 Task: Add La Tortilla Factory Gluten Free Tortillas to the cart.
Action: Mouse moved to (24, 94)
Screenshot: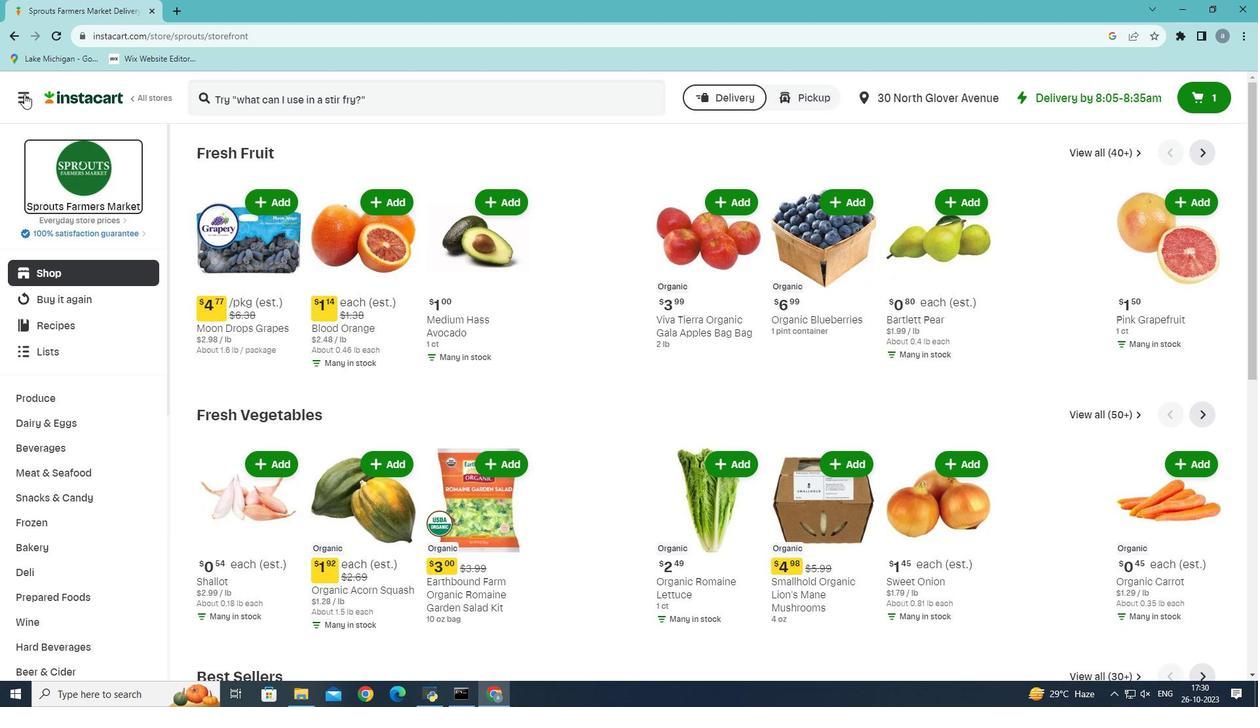 
Action: Mouse pressed left at (24, 94)
Screenshot: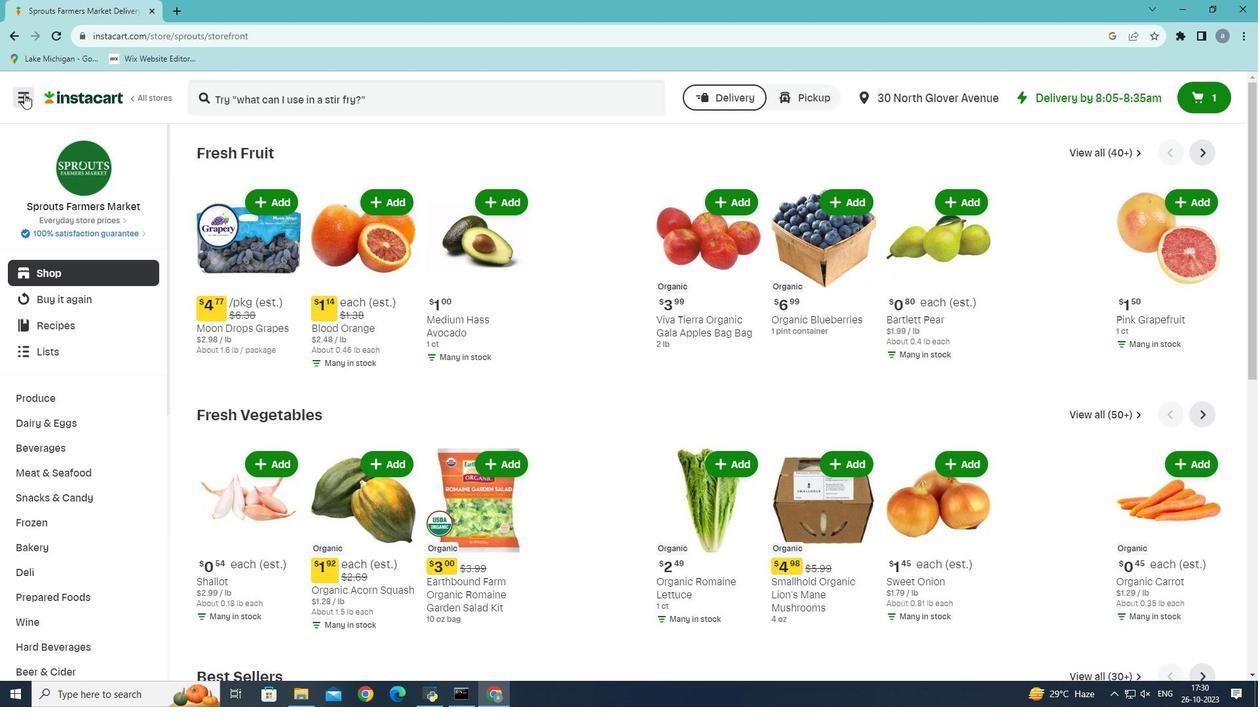 
Action: Mouse moved to (53, 383)
Screenshot: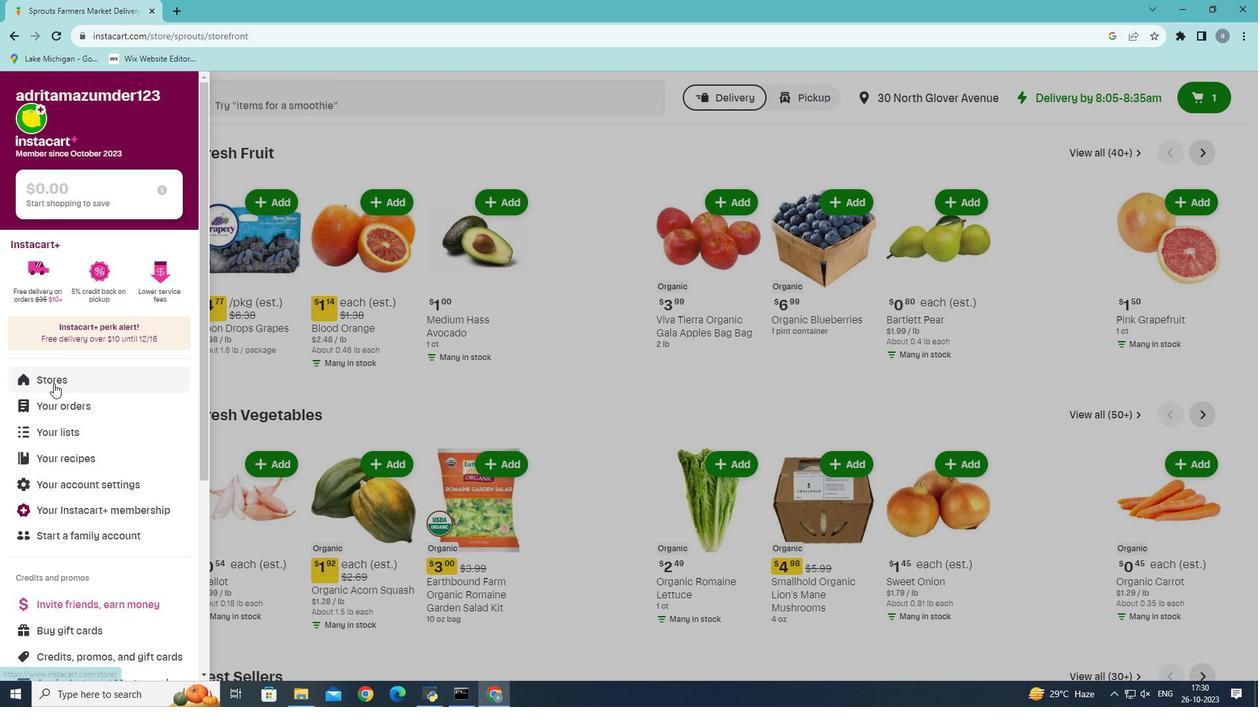 
Action: Mouse pressed left at (53, 383)
Screenshot: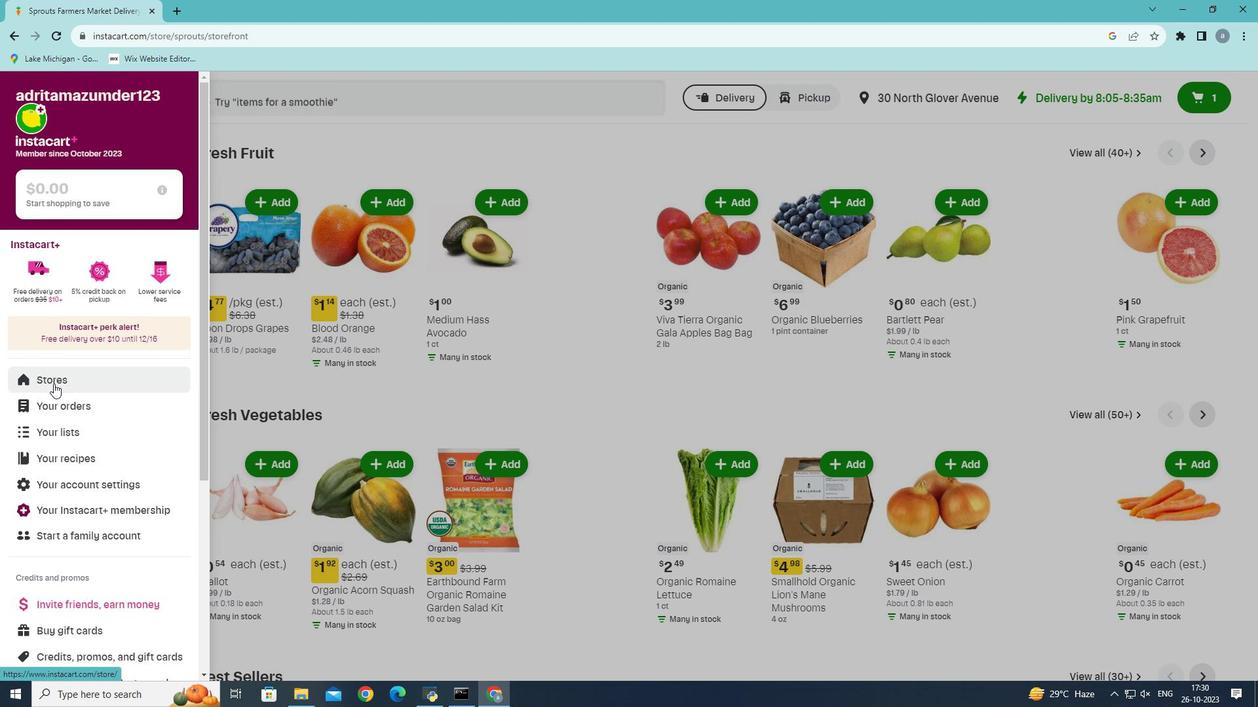 
Action: Mouse moved to (311, 146)
Screenshot: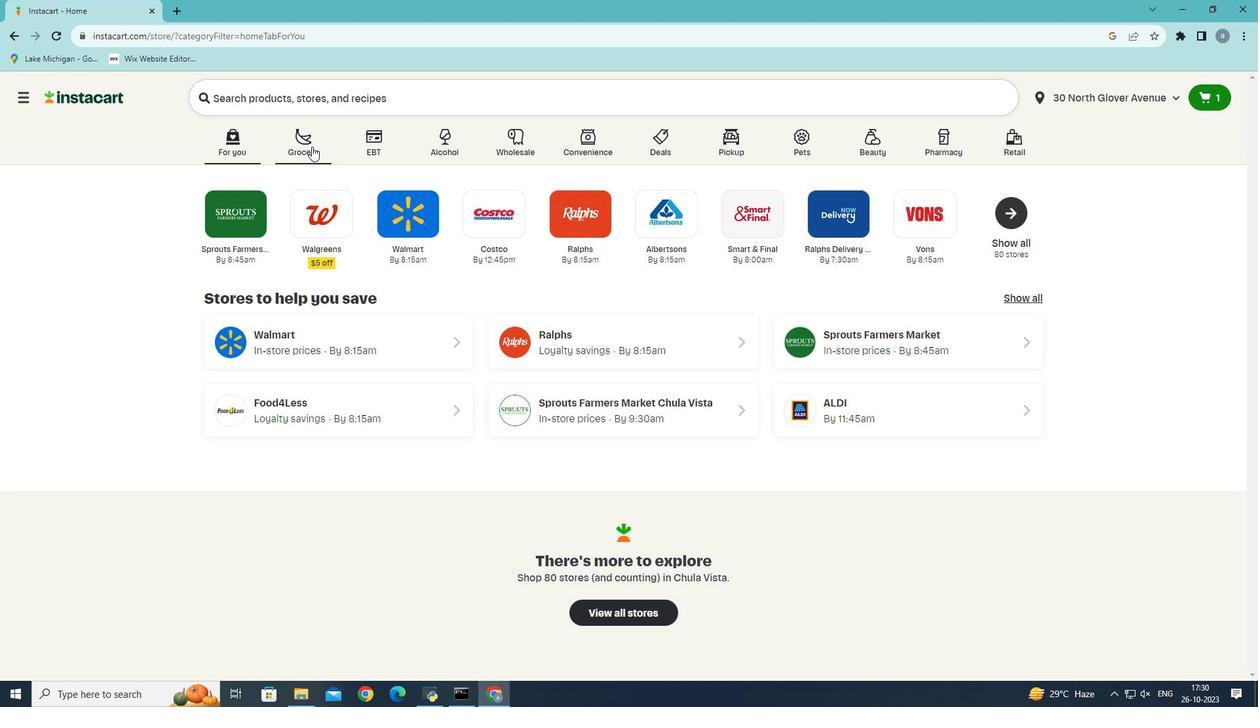 
Action: Mouse pressed left at (311, 146)
Screenshot: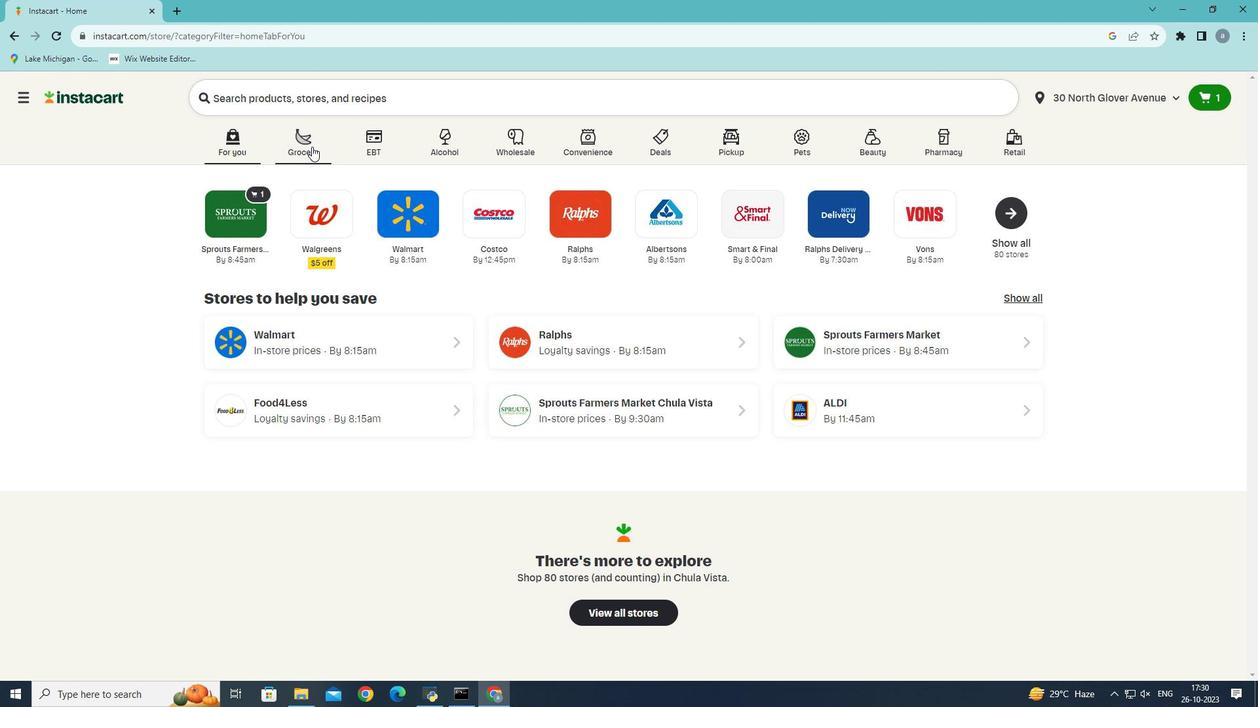 
Action: Mouse moved to (334, 378)
Screenshot: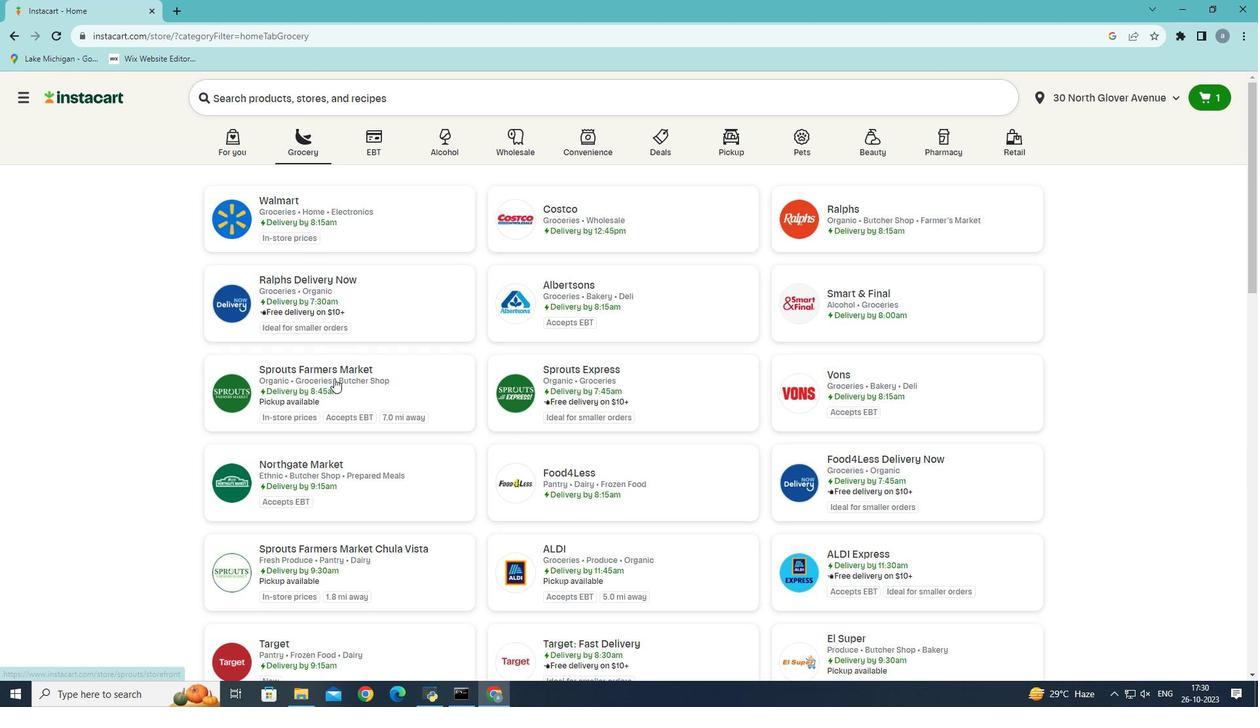 
Action: Mouse pressed left at (334, 378)
Screenshot: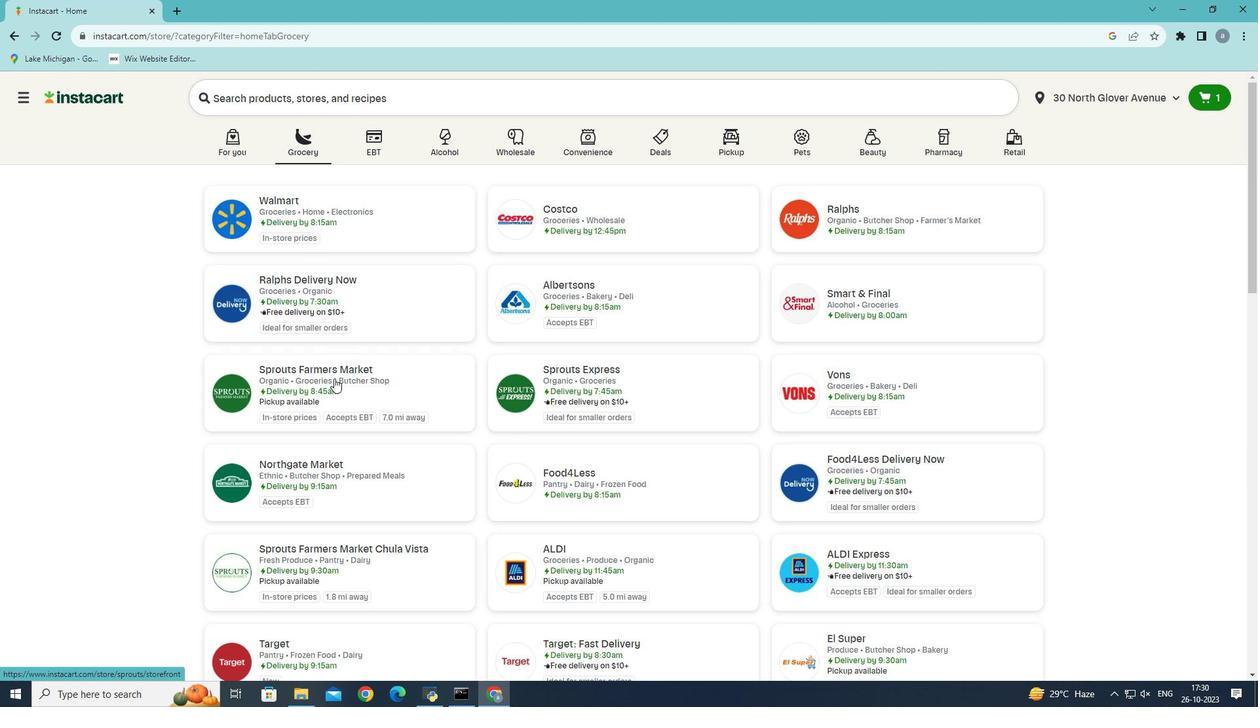 
Action: Mouse moved to (42, 554)
Screenshot: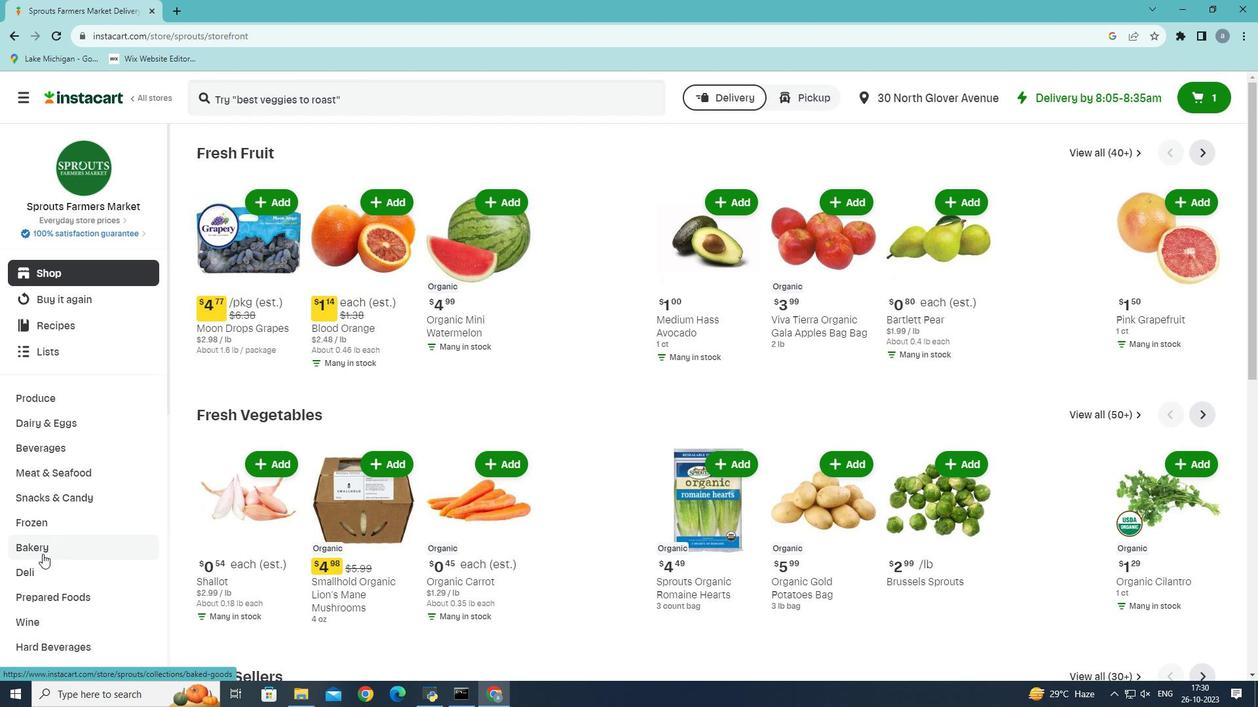 
Action: Mouse pressed left at (42, 554)
Screenshot: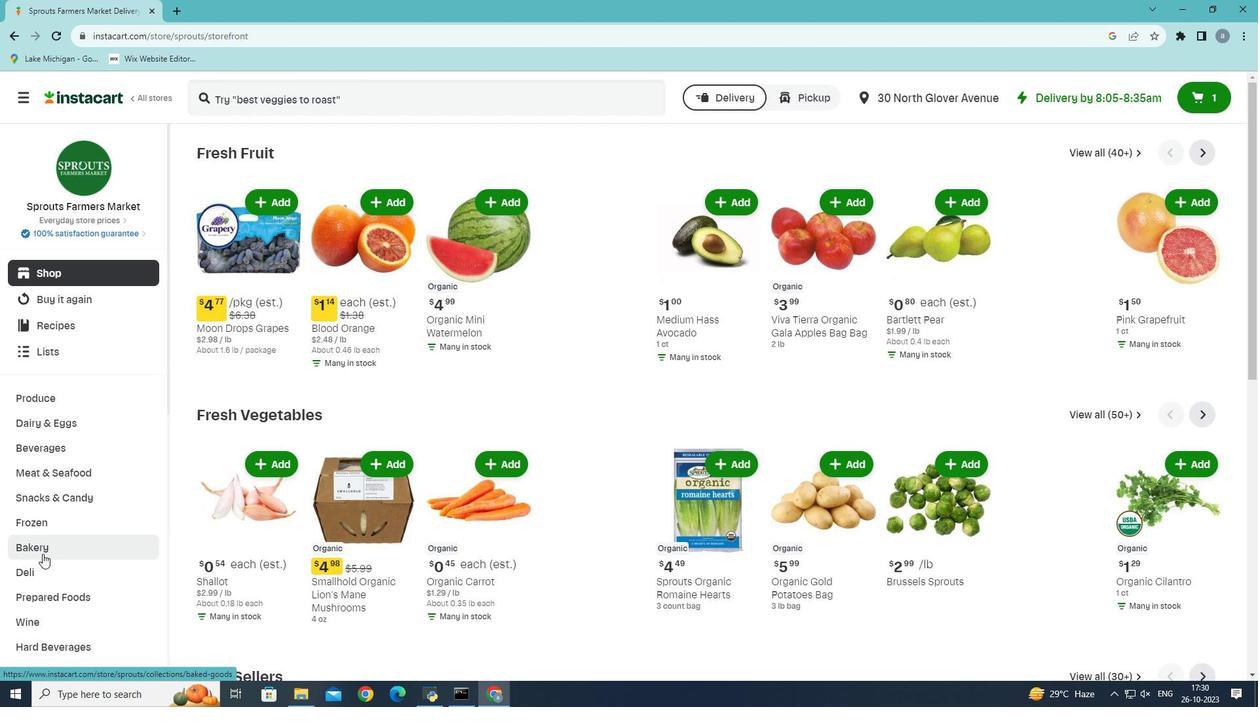 
Action: Mouse moved to (958, 182)
Screenshot: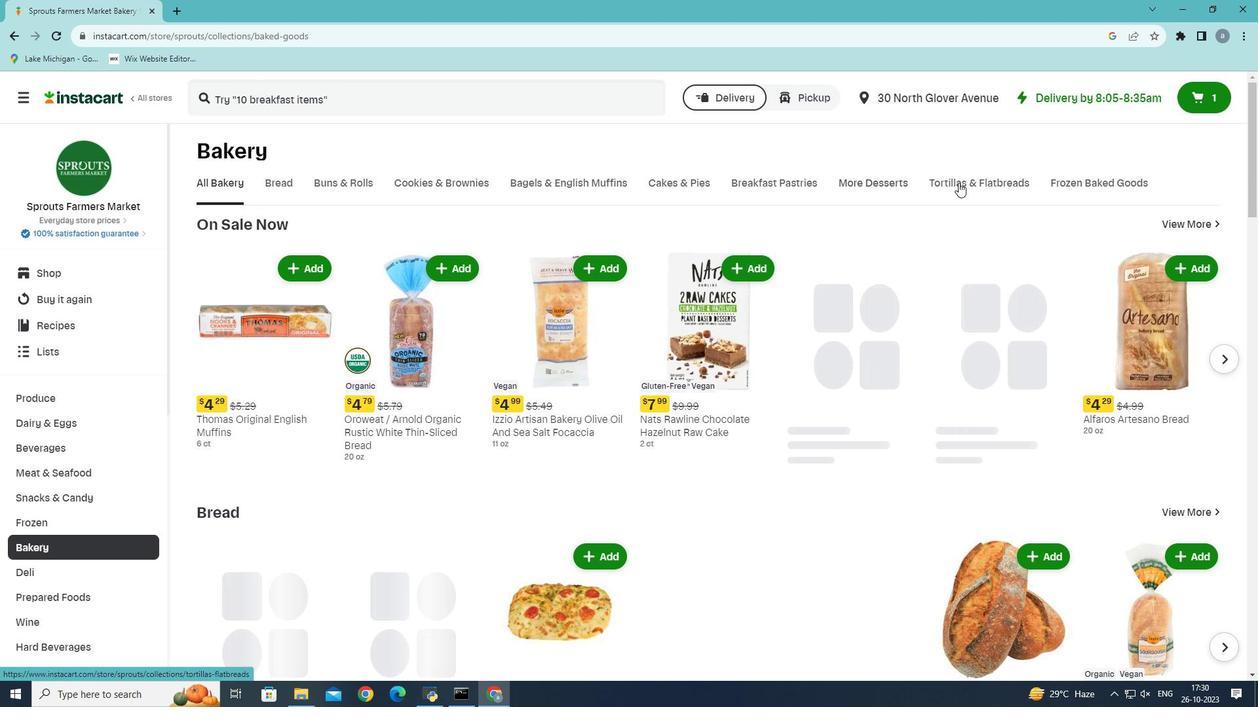 
Action: Mouse pressed left at (958, 182)
Screenshot: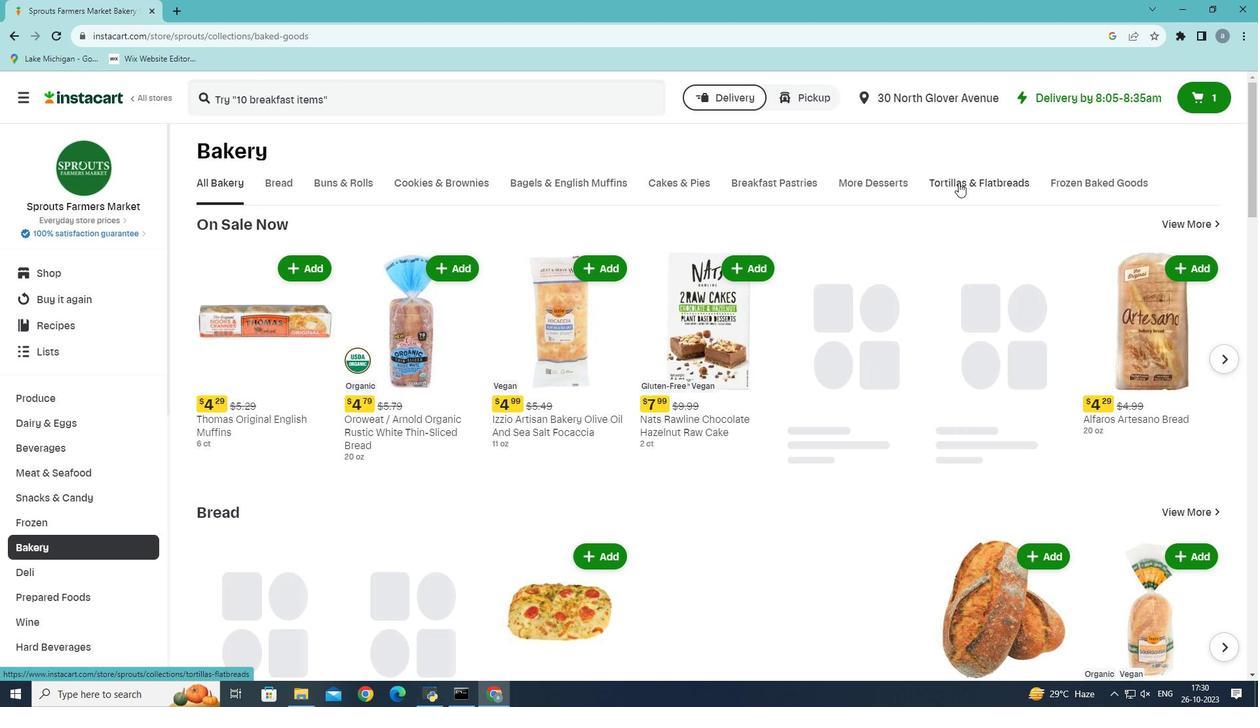 
Action: Mouse moved to (300, 234)
Screenshot: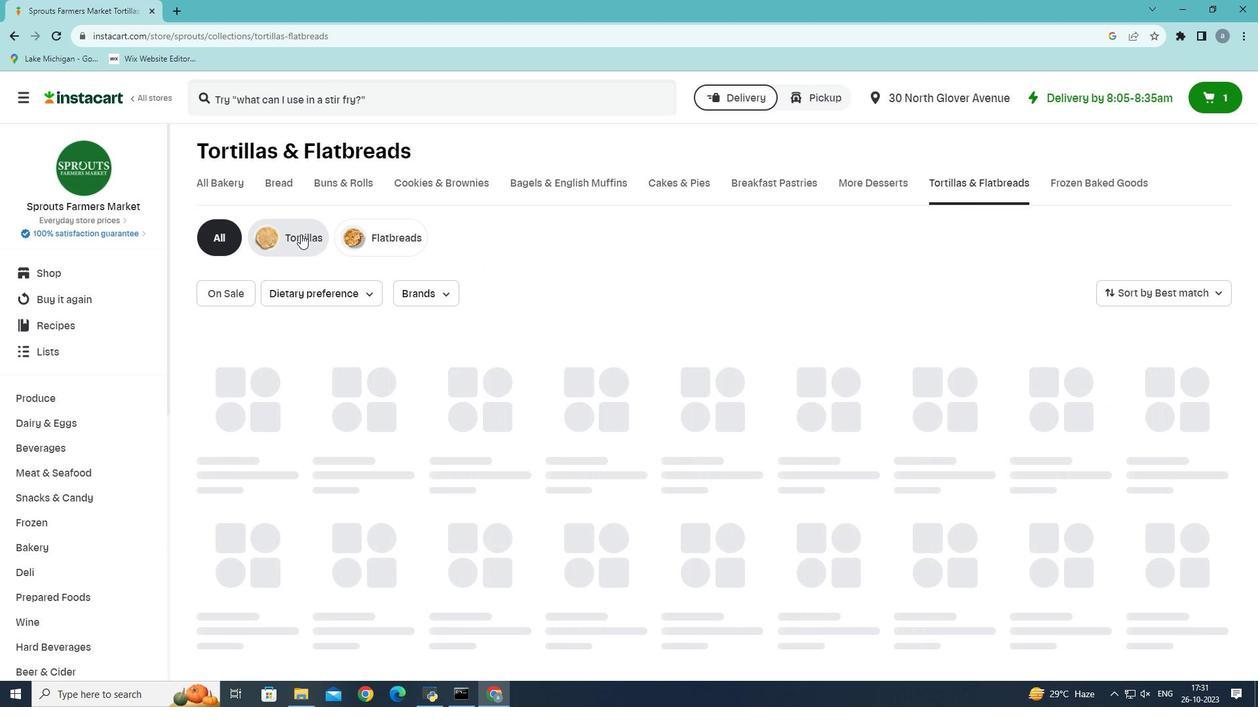 
Action: Mouse pressed left at (300, 234)
Screenshot: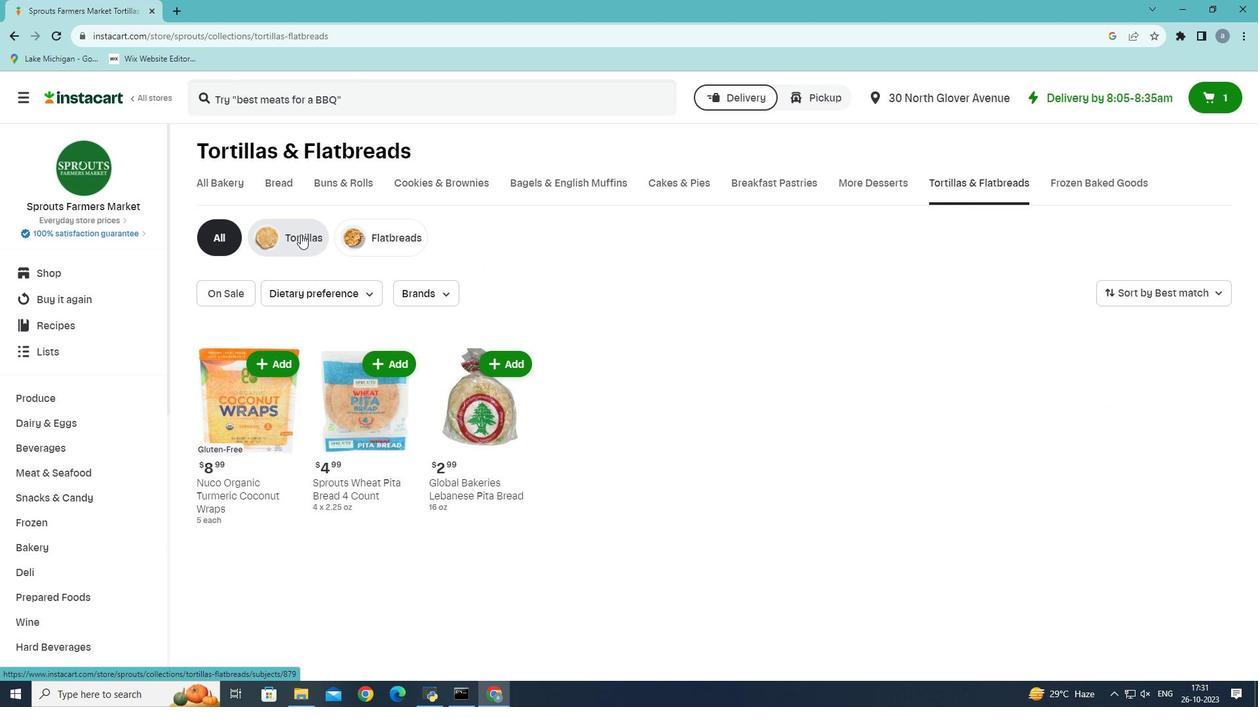 
Action: Mouse moved to (790, 494)
Screenshot: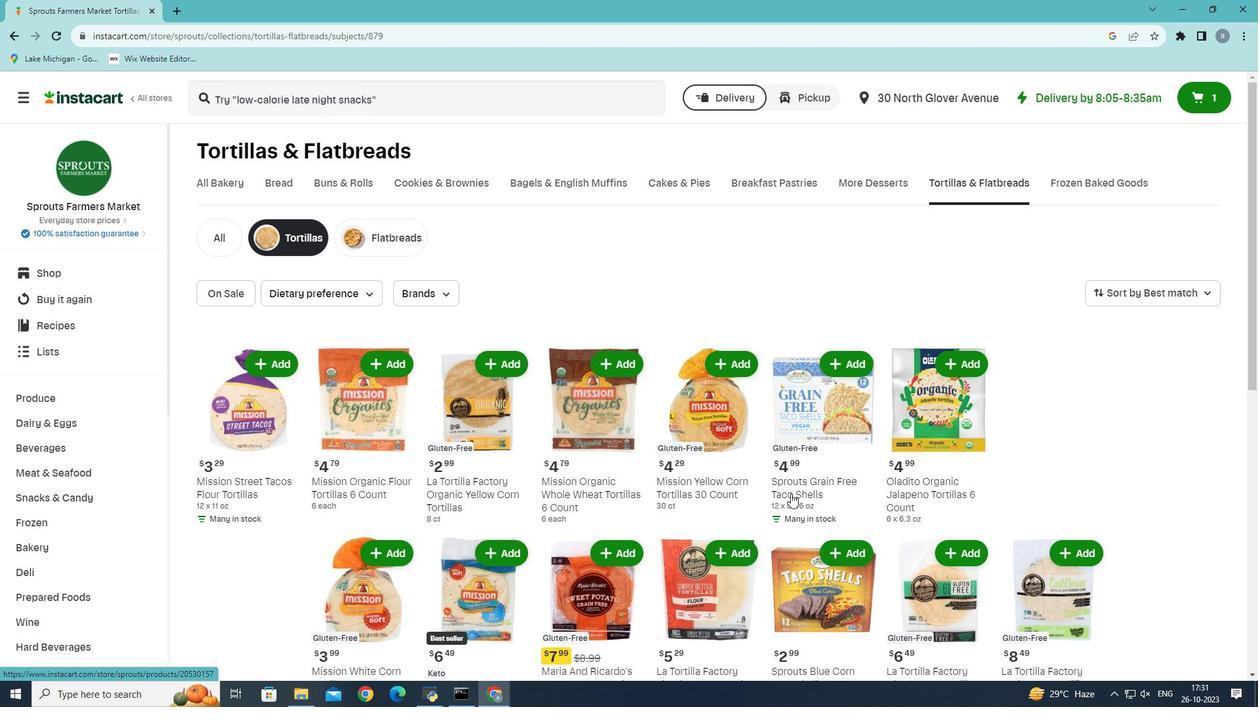 
Action: Mouse scrolled (790, 493) with delta (0, 0)
Screenshot: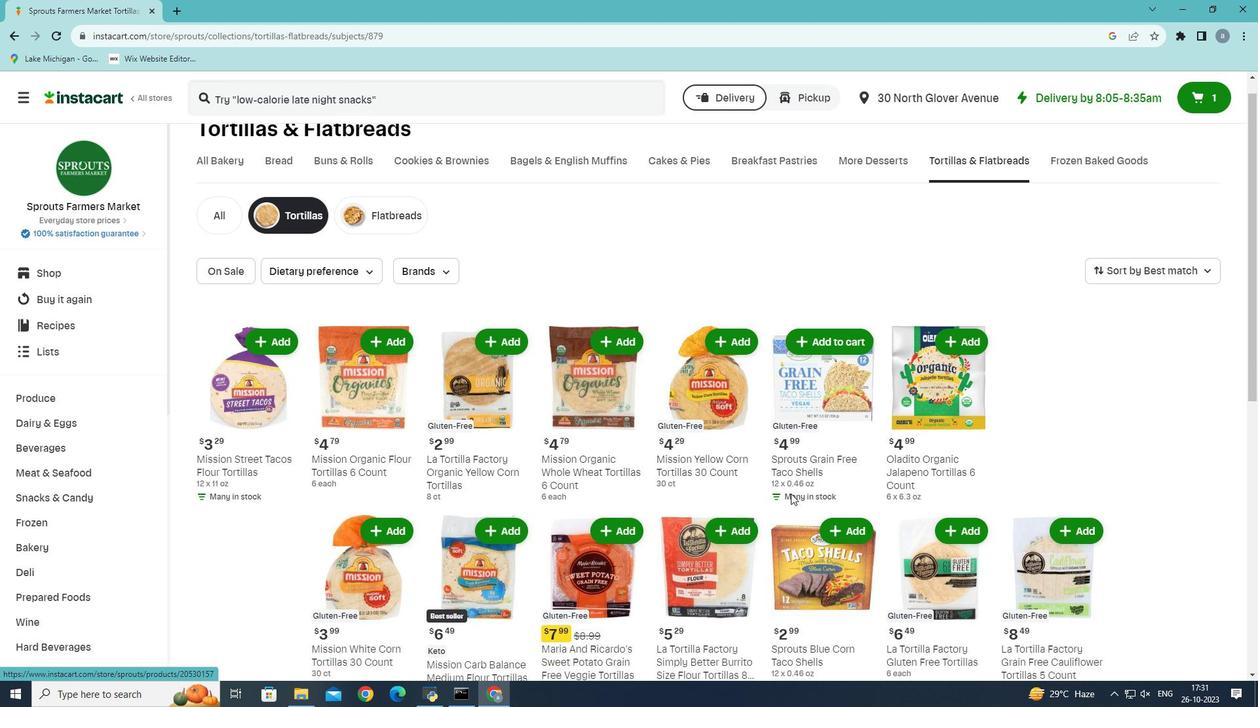 
Action: Mouse scrolled (790, 493) with delta (0, 0)
Screenshot: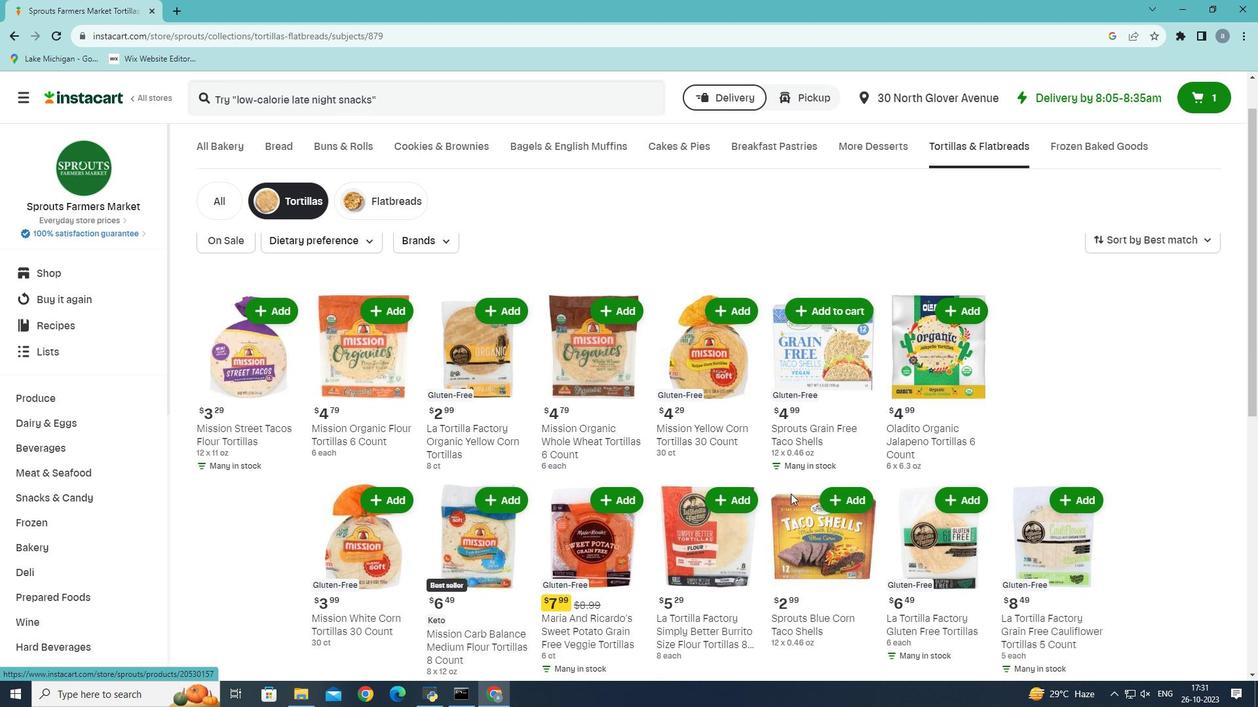
Action: Mouse moved to (855, 485)
Screenshot: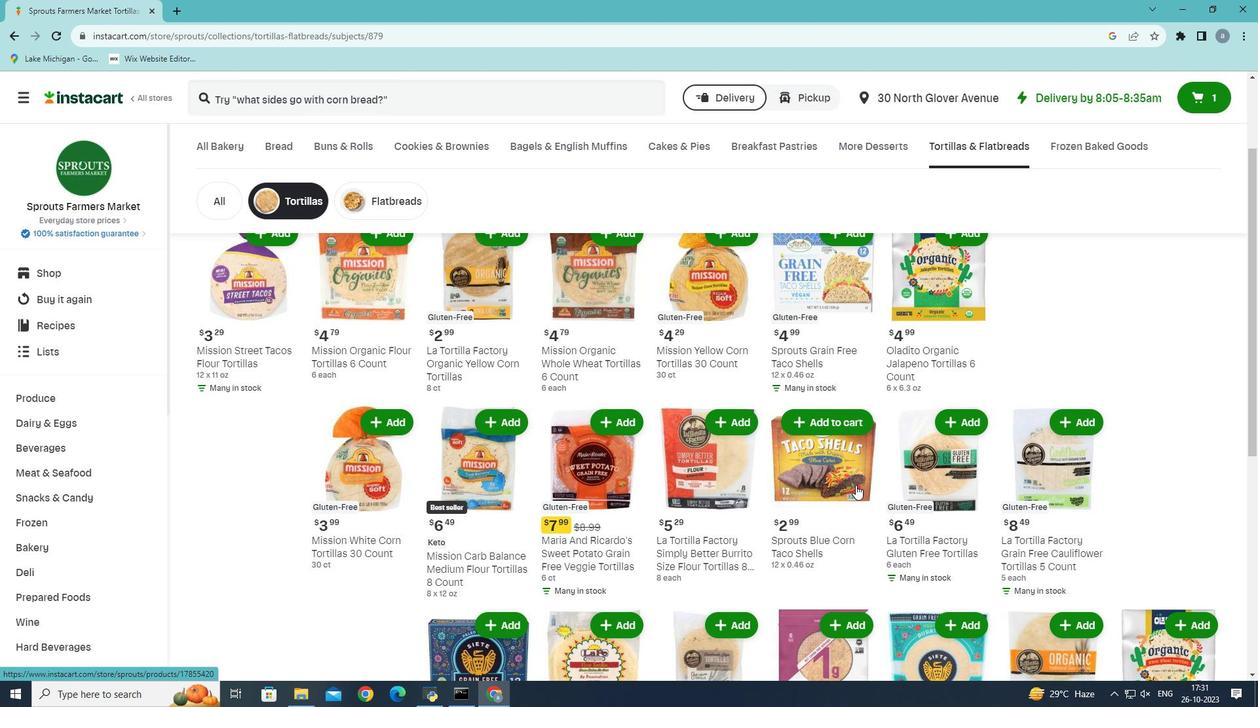 
Action: Mouse scrolled (855, 484) with delta (0, 0)
Screenshot: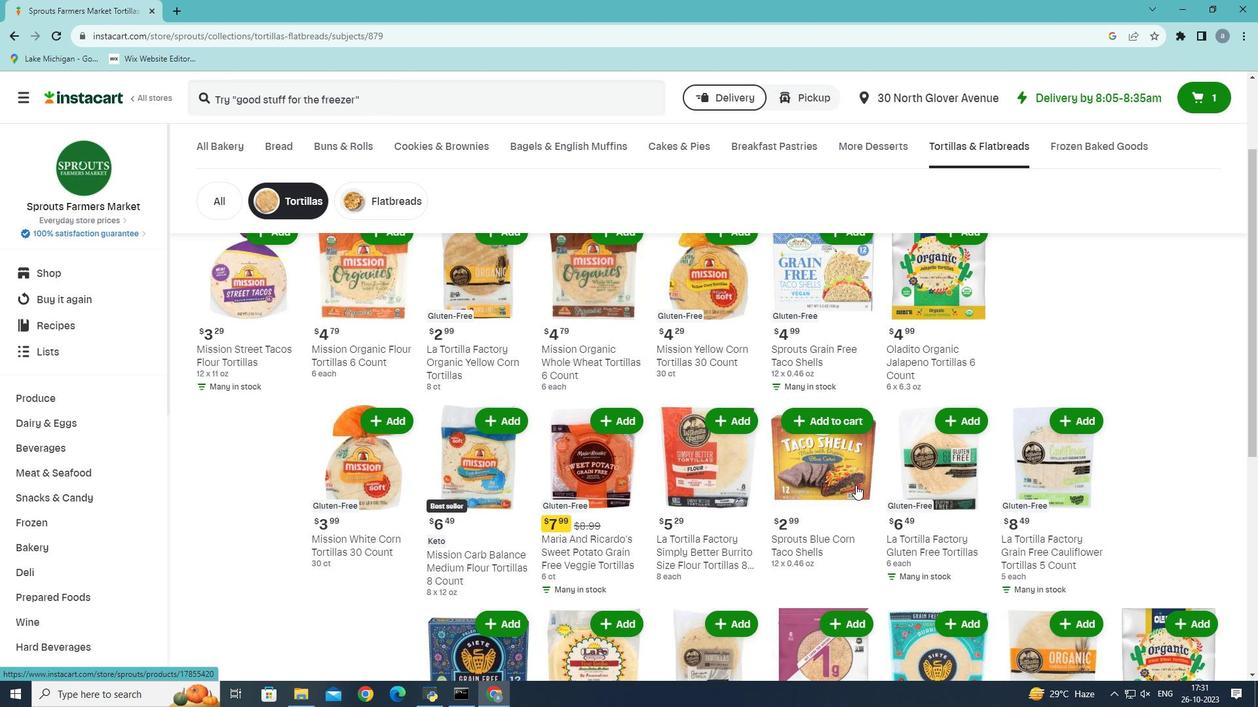 
Action: Mouse moved to (965, 353)
Screenshot: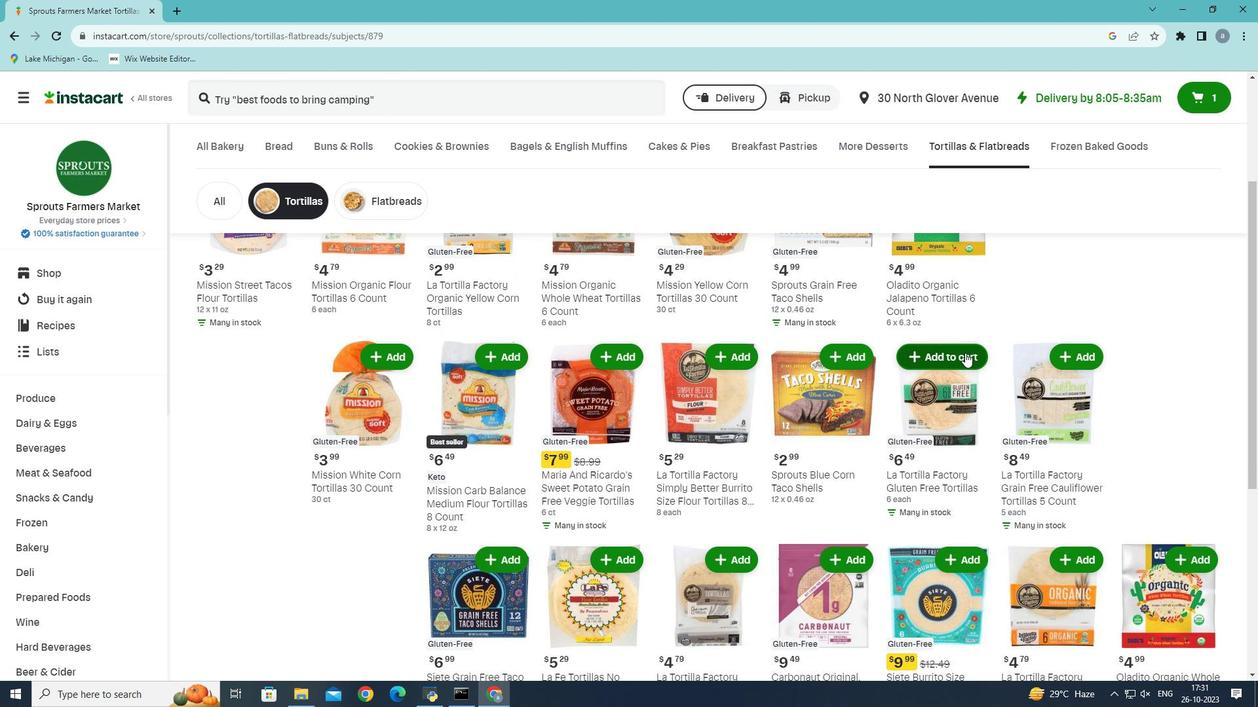 
Action: Mouse pressed left at (965, 353)
Screenshot: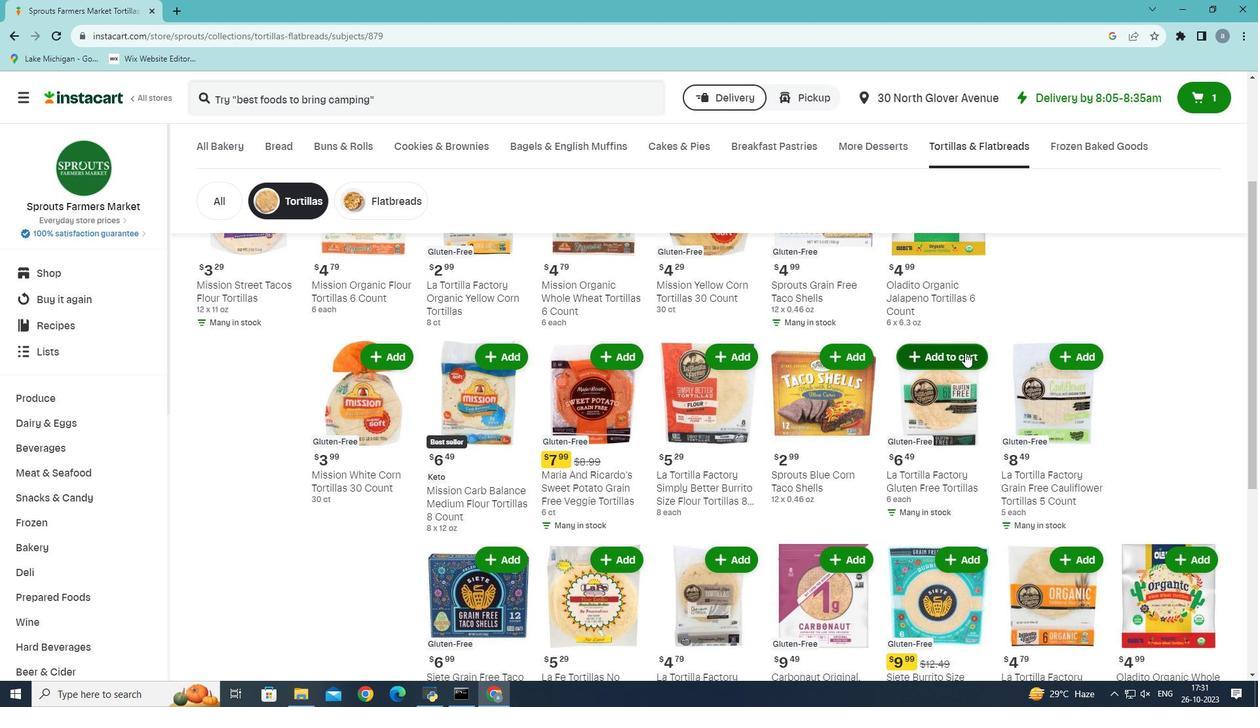 
